 Task: Add Sprouts Hatch Jack Fancy Shredded Cheese to the cart.
Action: Mouse pressed left at (23, 106)
Screenshot: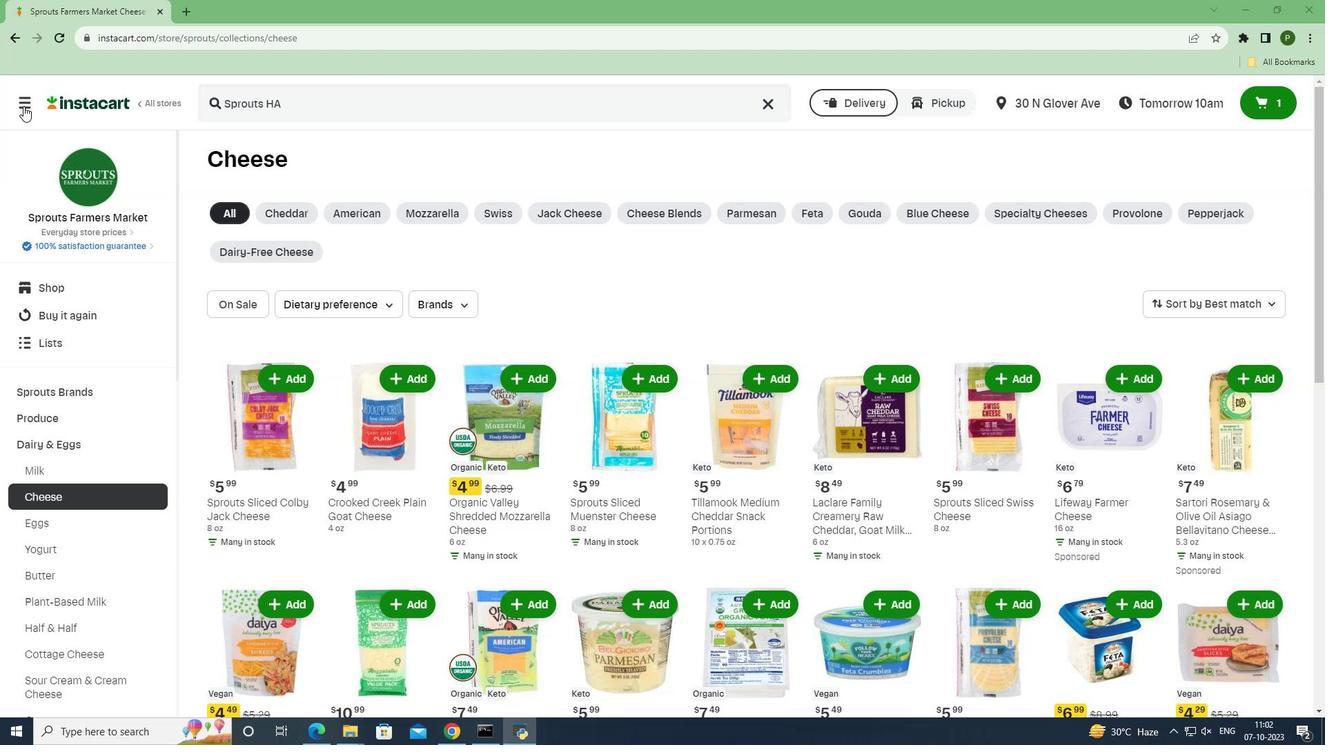 
Action: Mouse moved to (61, 355)
Screenshot: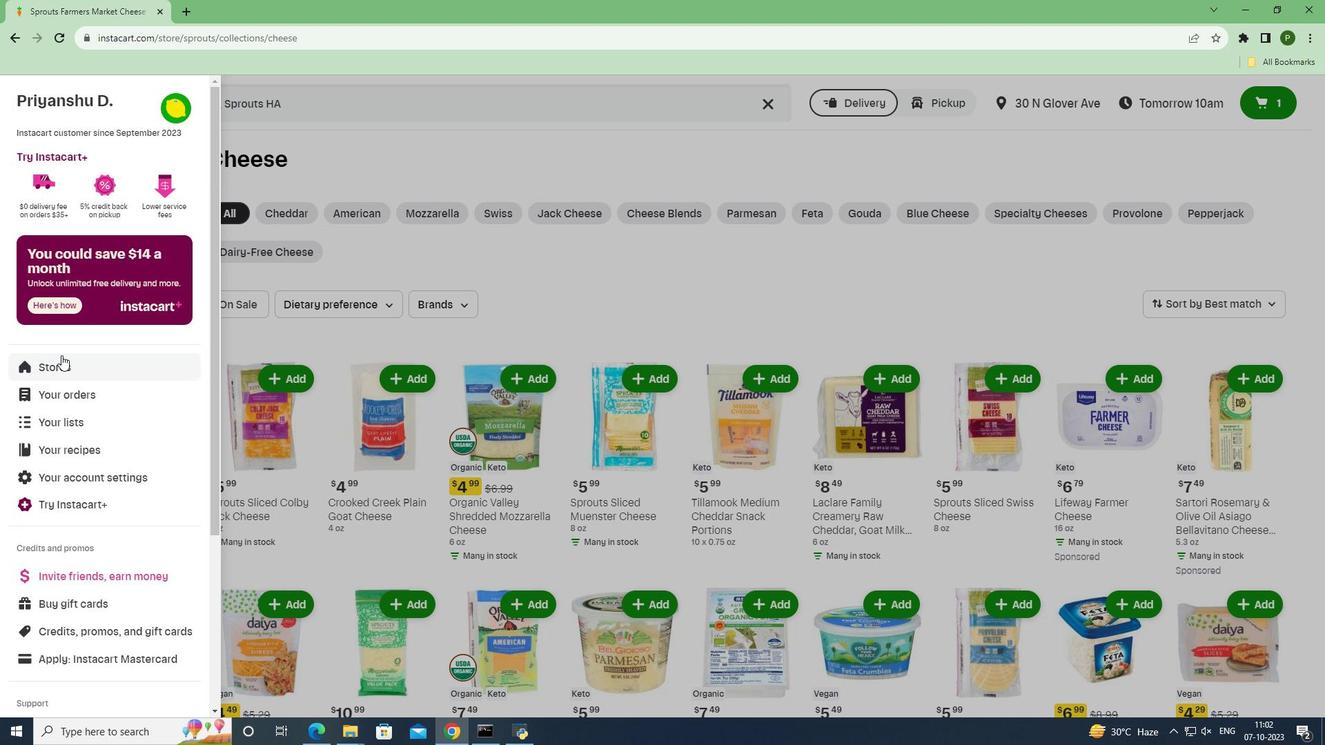
Action: Mouse pressed left at (61, 355)
Screenshot: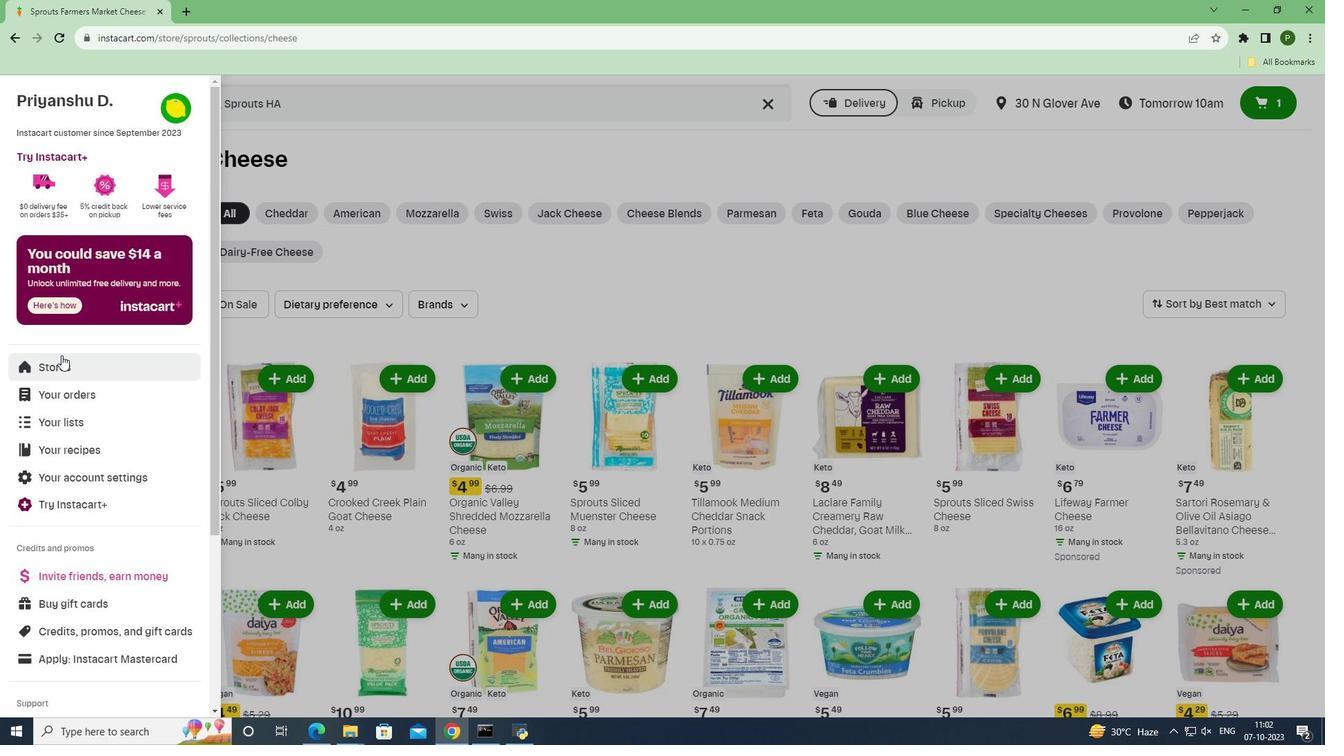 
Action: Mouse moved to (319, 159)
Screenshot: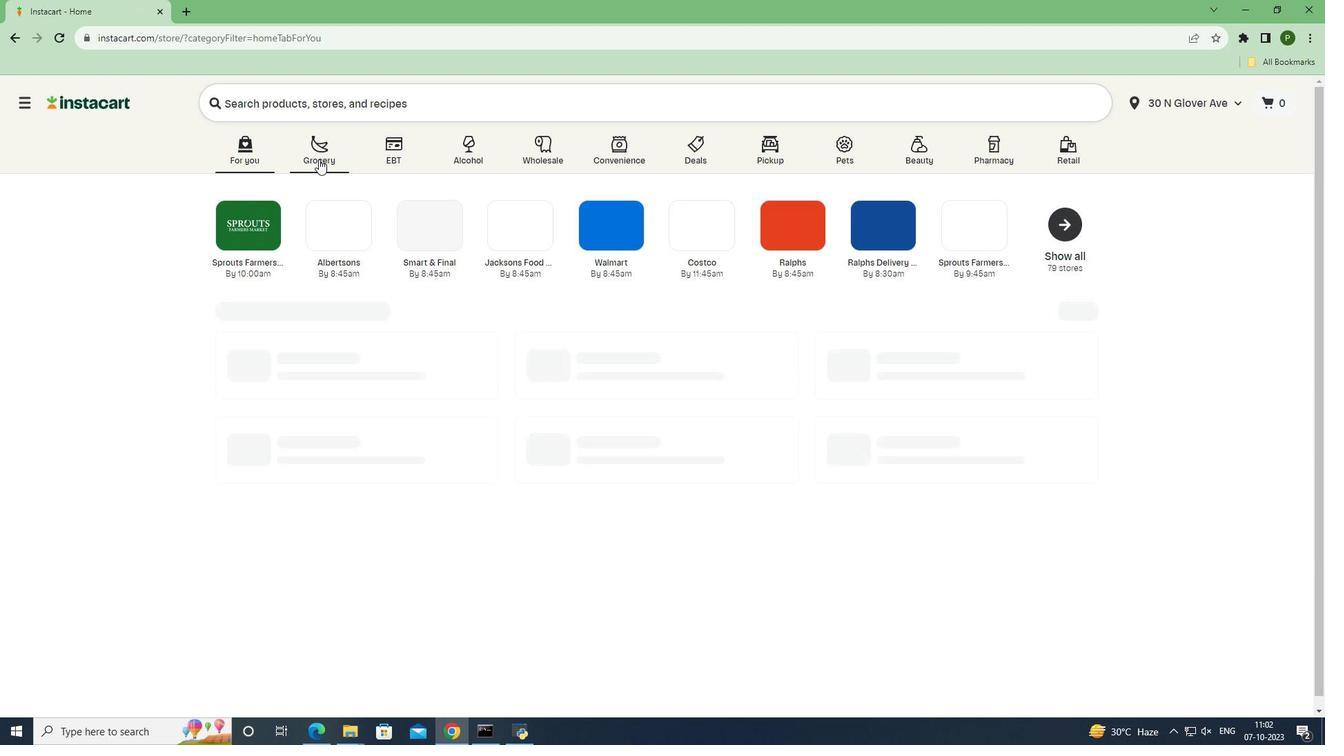 
Action: Mouse pressed left at (319, 159)
Screenshot: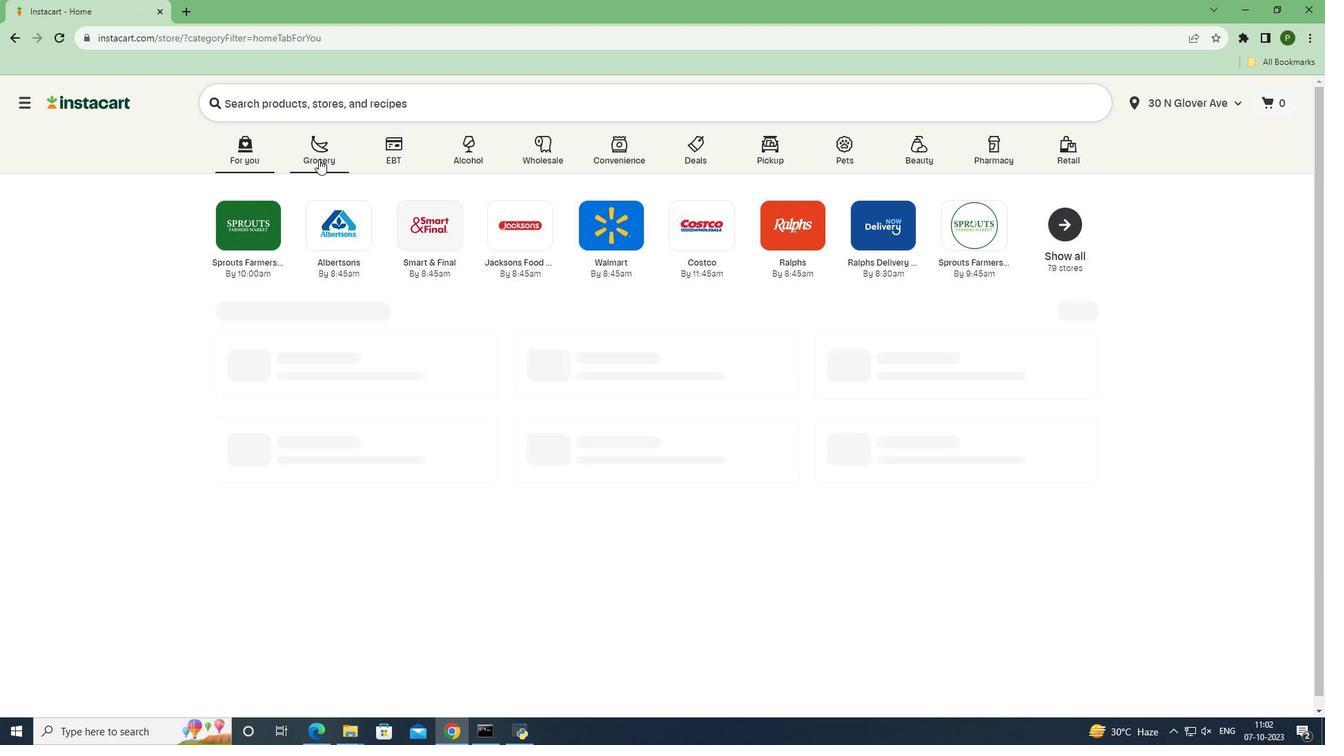 
Action: Mouse moved to (545, 299)
Screenshot: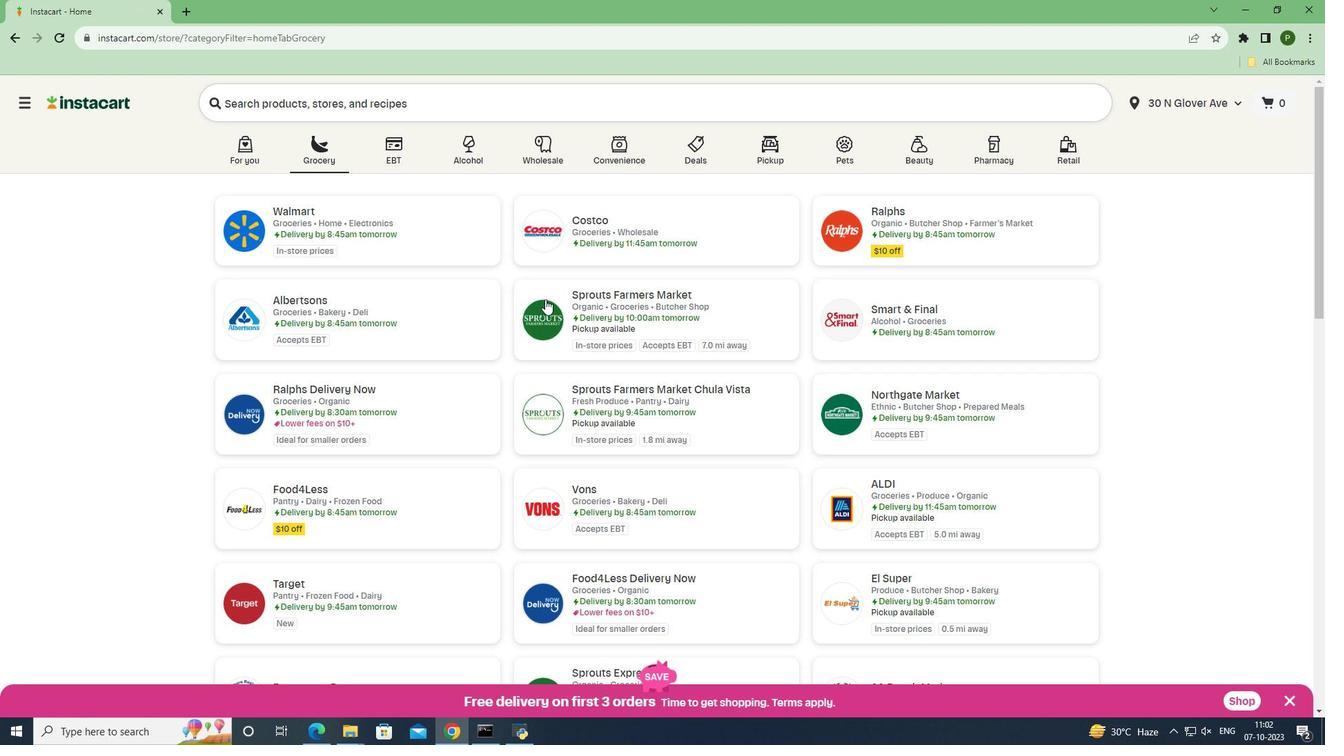 
Action: Mouse pressed left at (545, 299)
Screenshot: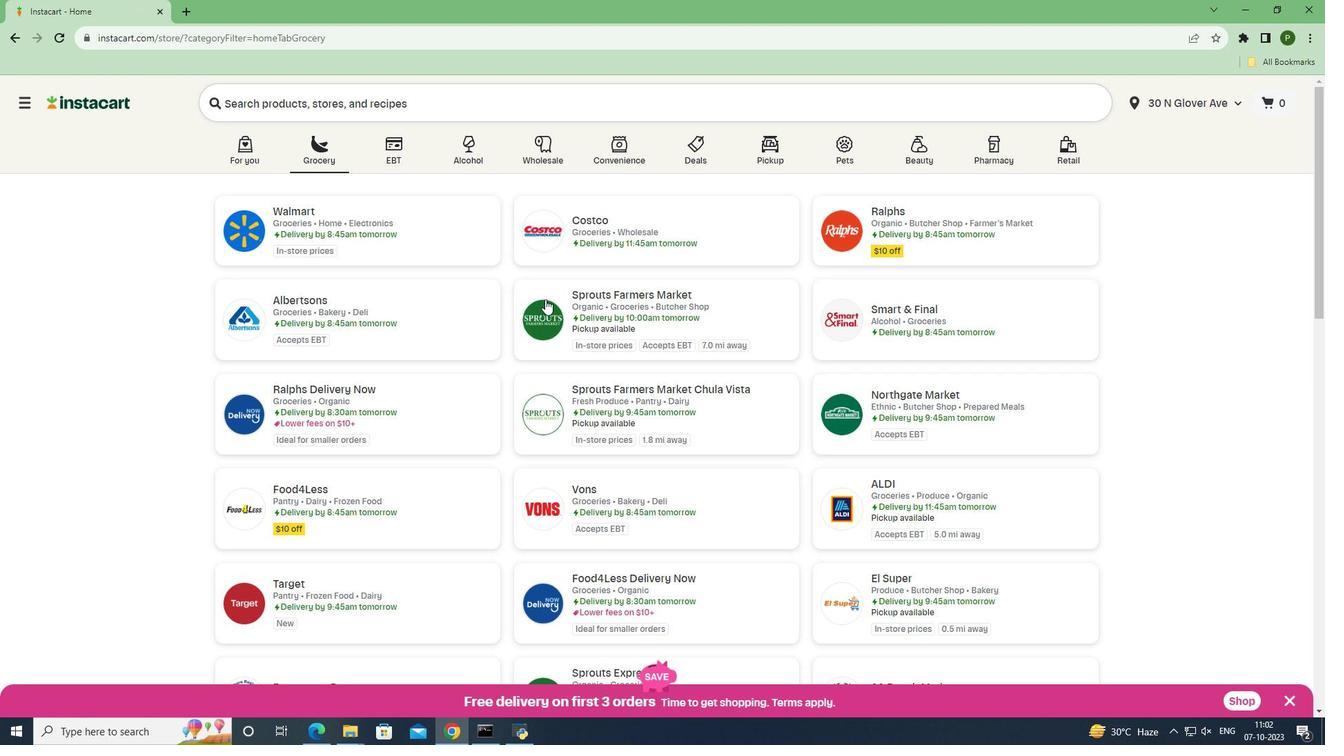 
Action: Mouse moved to (81, 449)
Screenshot: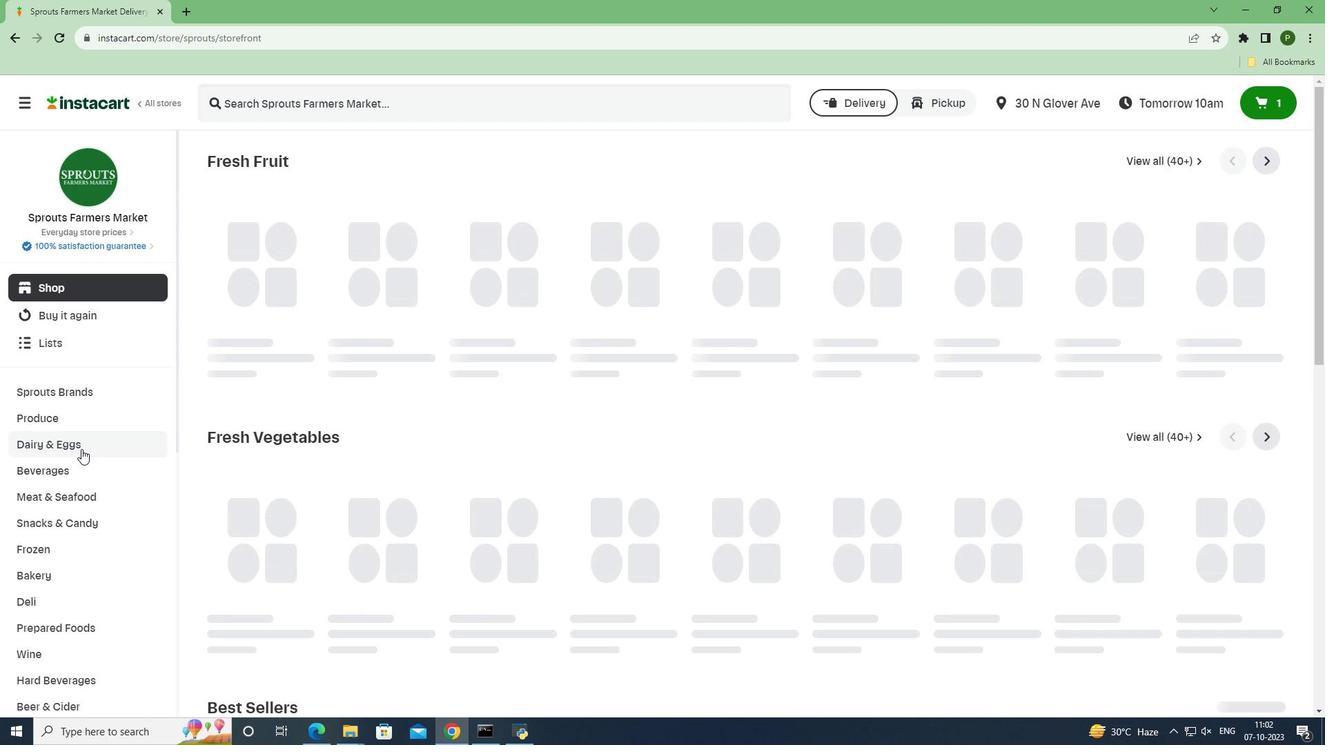 
Action: Mouse pressed left at (81, 449)
Screenshot: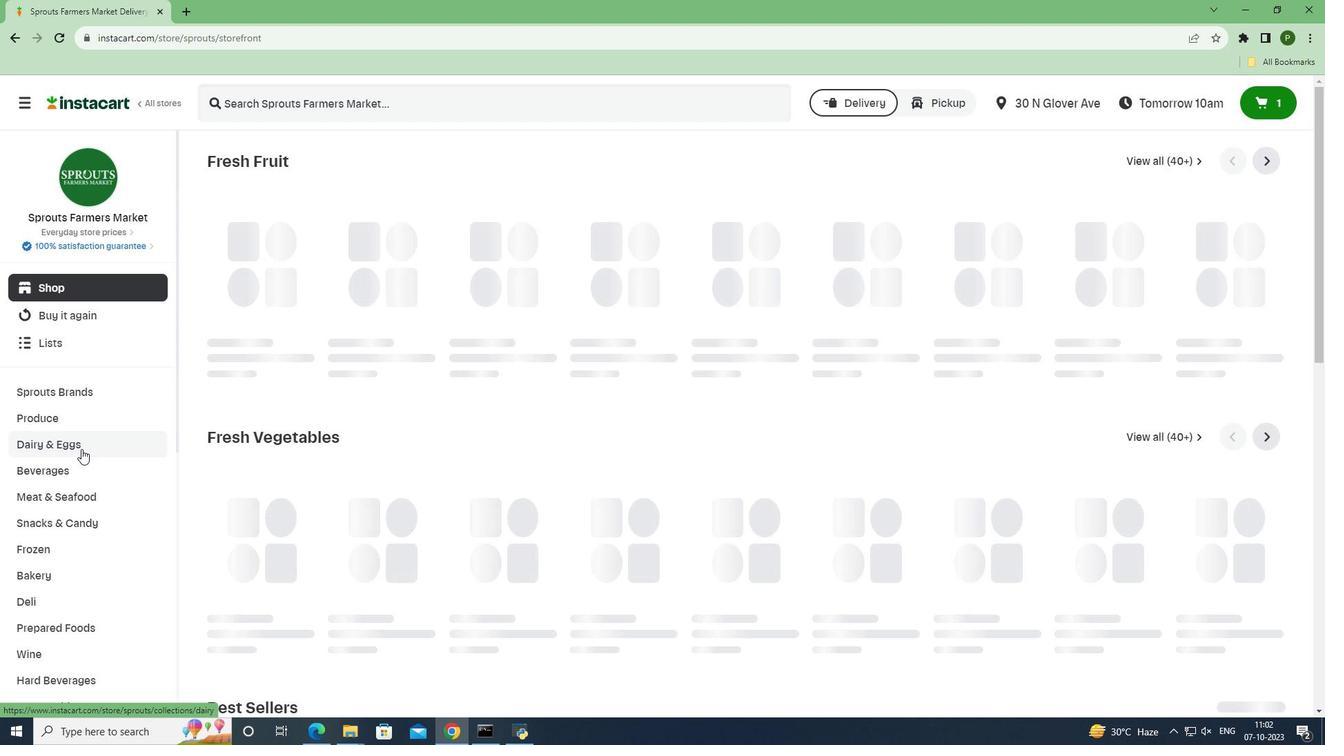 
Action: Mouse moved to (81, 504)
Screenshot: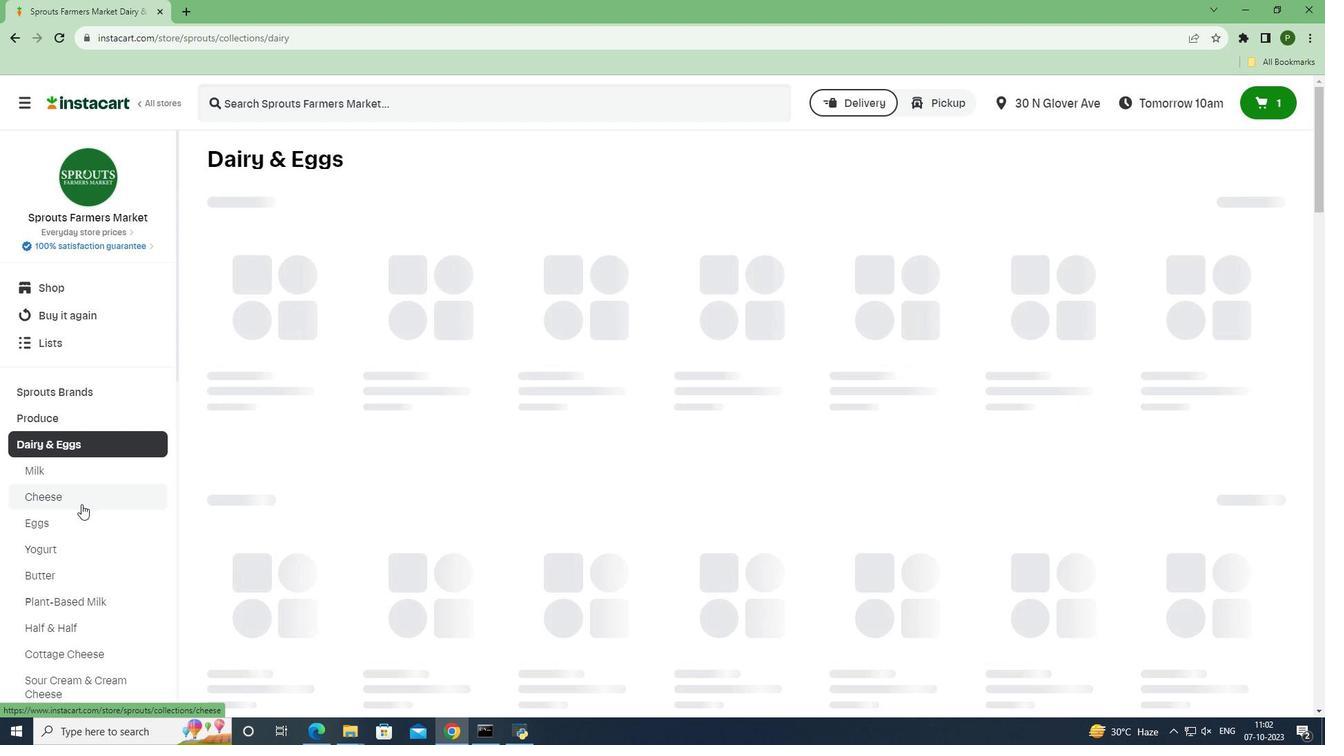 
Action: Mouse pressed left at (81, 504)
Screenshot: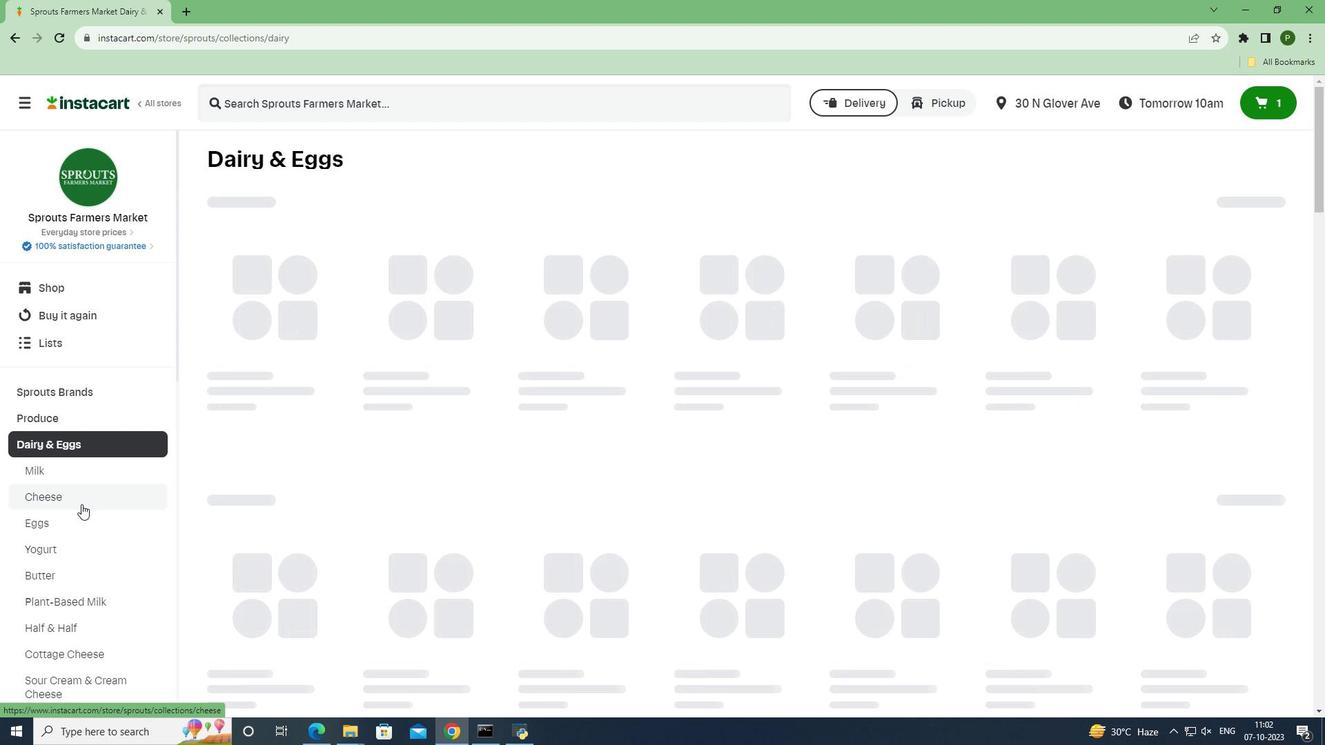 
Action: Mouse moved to (305, 107)
Screenshot: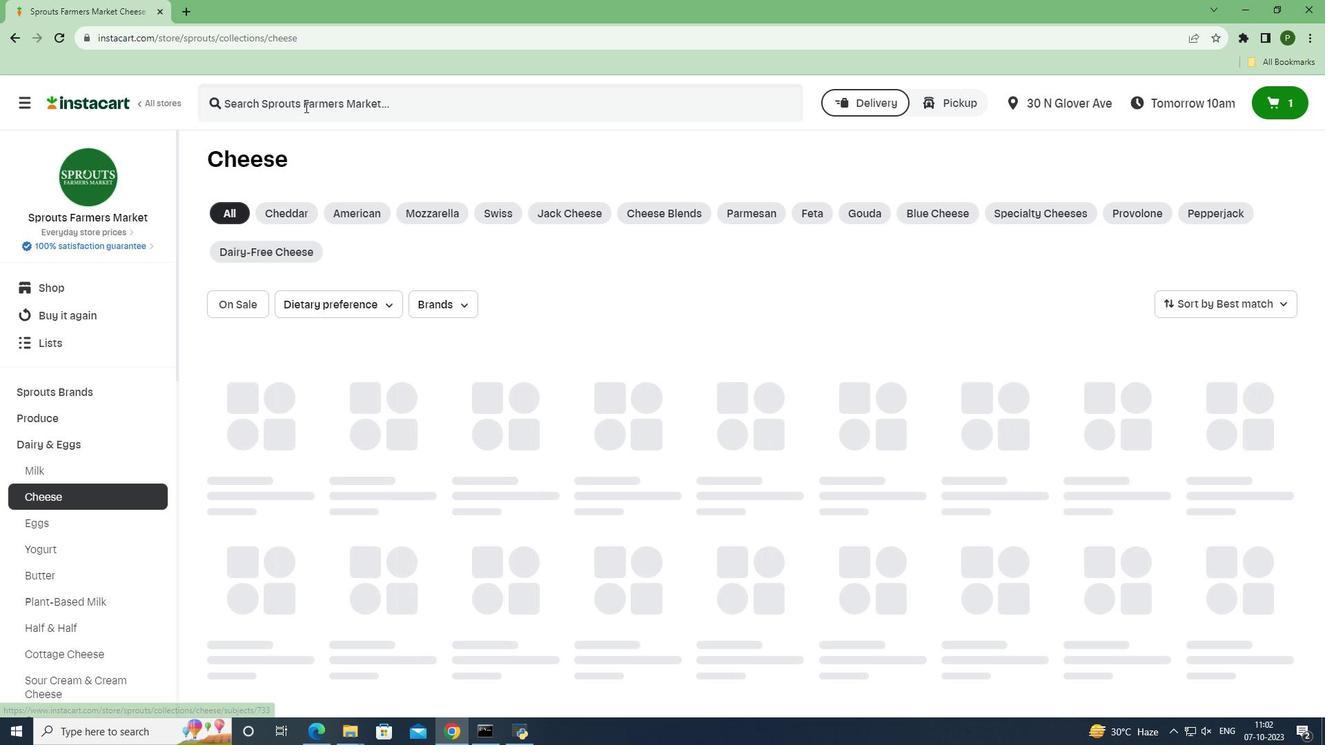 
Action: Mouse pressed left at (305, 107)
Screenshot: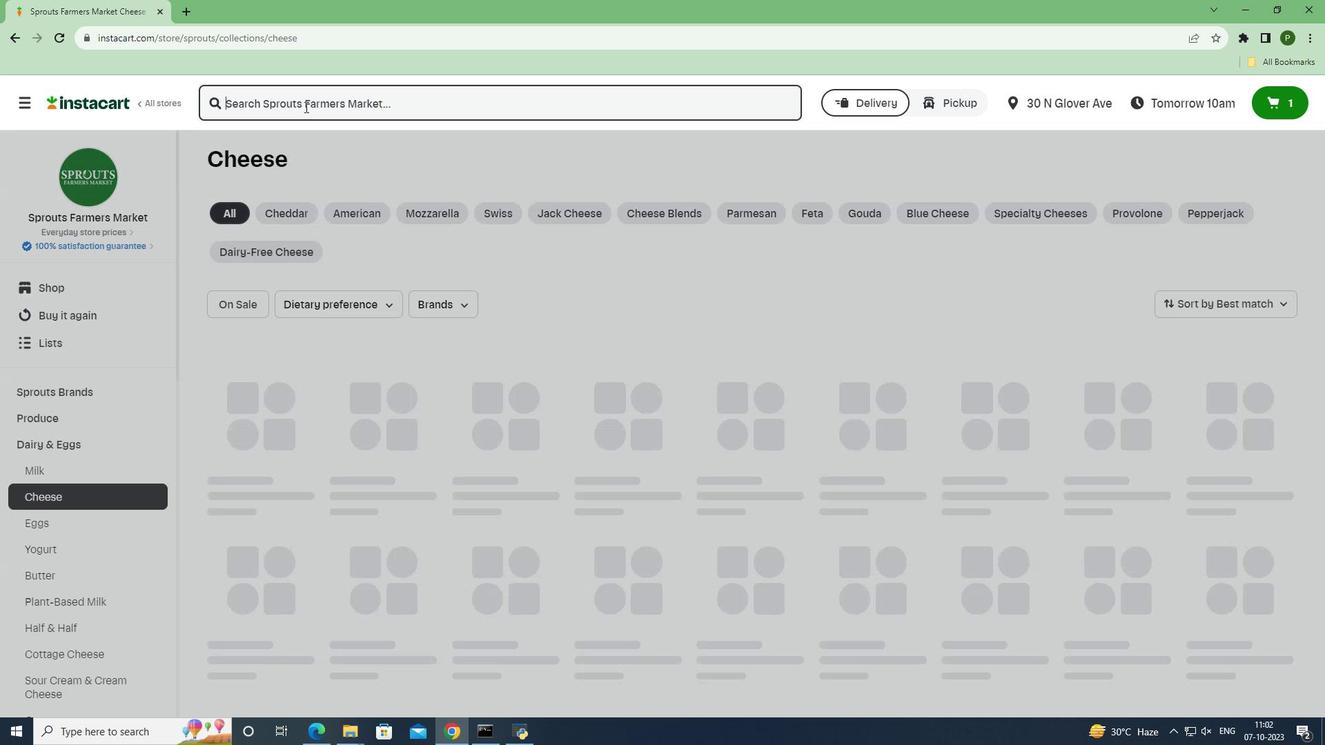 
Action: Key pressed <Key.caps_lock>S<Key.caps_lock>
Screenshot: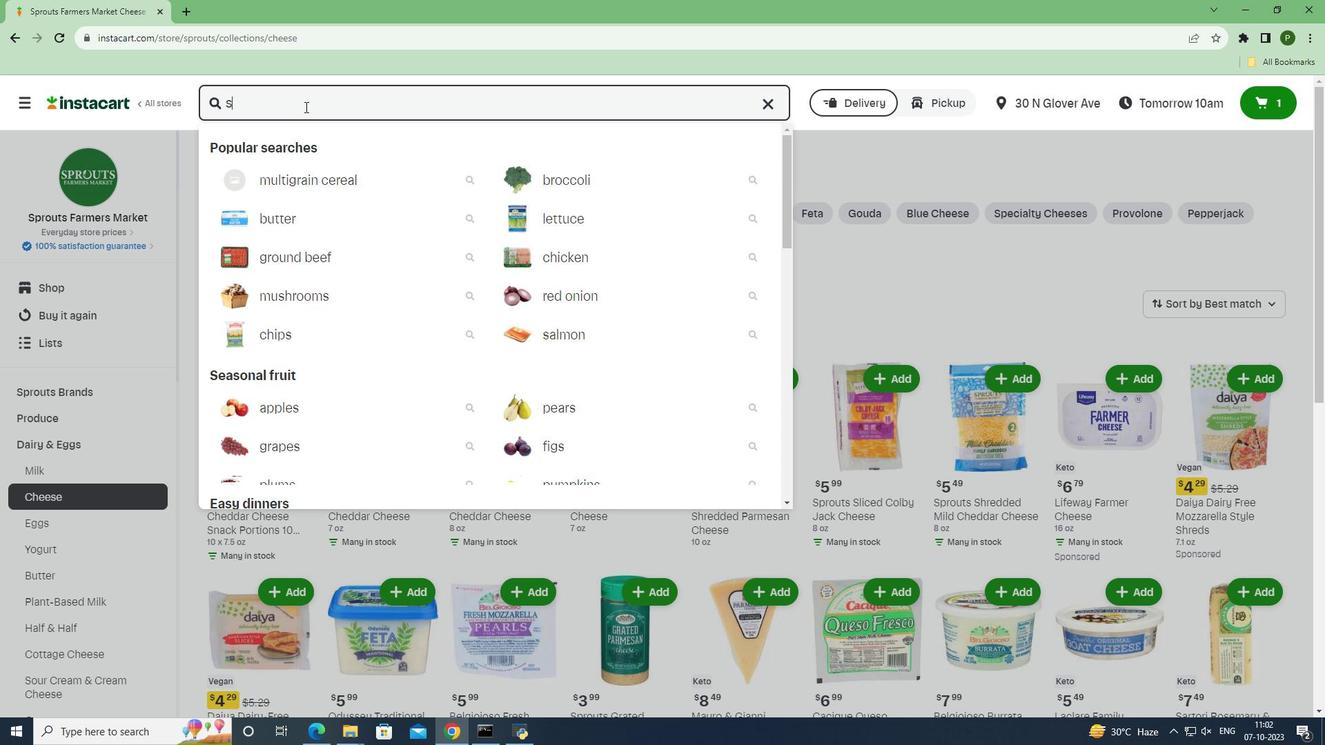 
Action: Mouse moved to (305, 107)
Screenshot: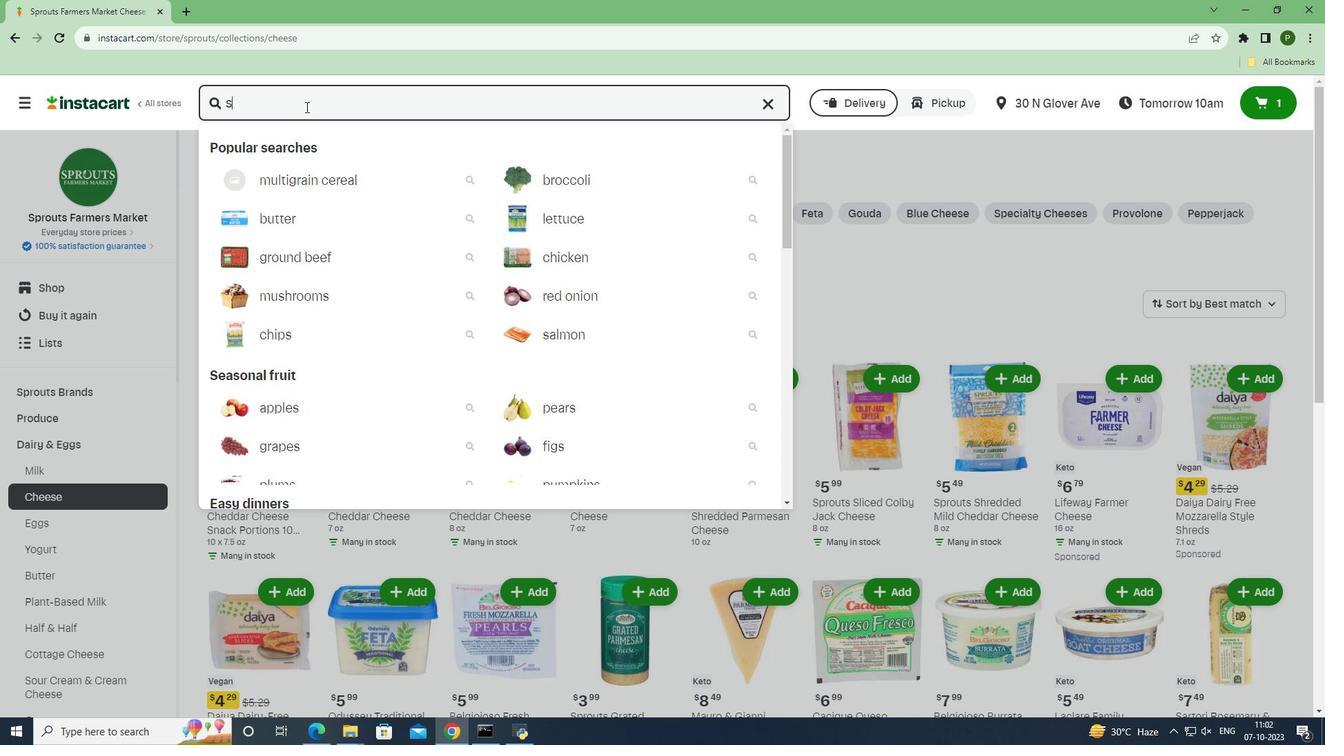 
Action: Key pressed prouts<Key.space><Key.caps_lock>H<Key.caps_lock>atch<Key.space><Key.caps_lock>J<Key.caps_lock>ack<Key.space><Key.caps_lock>F<Key.caps_lock>ancy<Key.space><Key.caps_lock>S<Key.caps_lock>hredded<Key.space><Key.caps_lock>C<Key.caps_lock>heese<Key.enter>
Screenshot: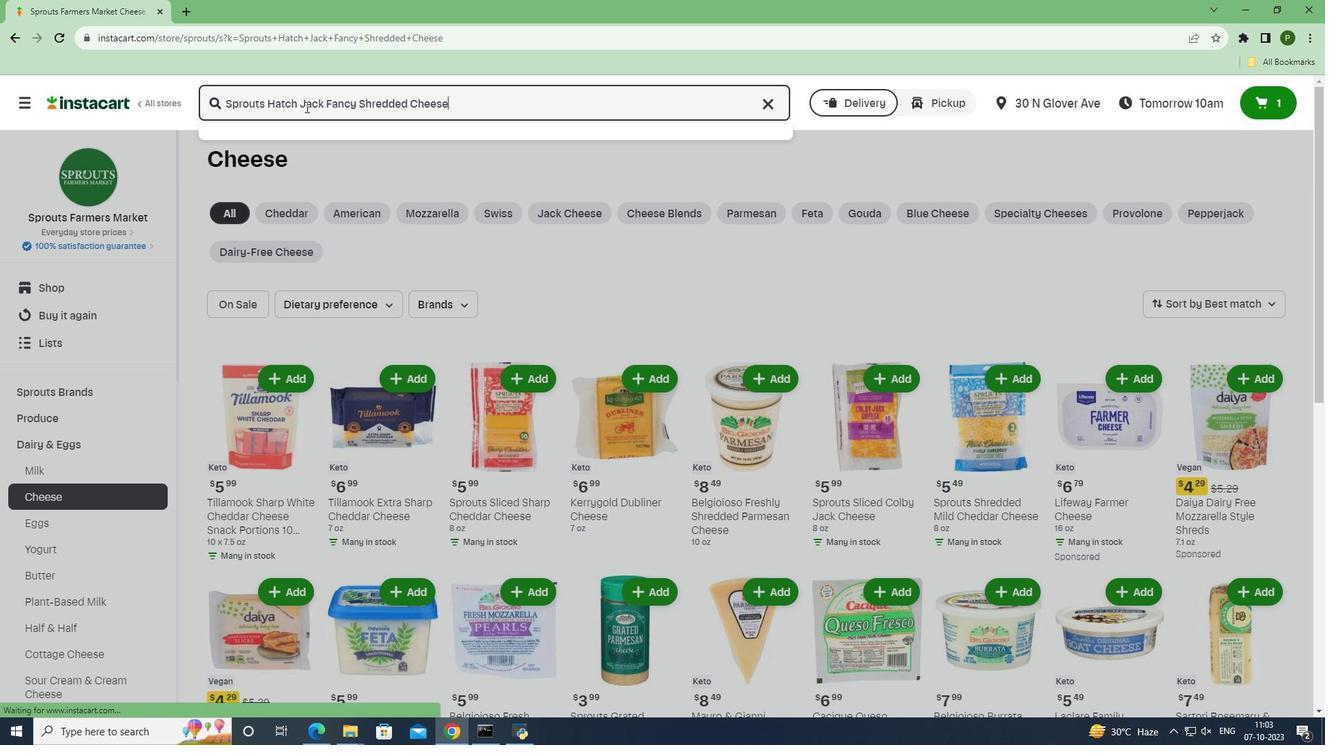
Action: Mouse moved to (810, 247)
Screenshot: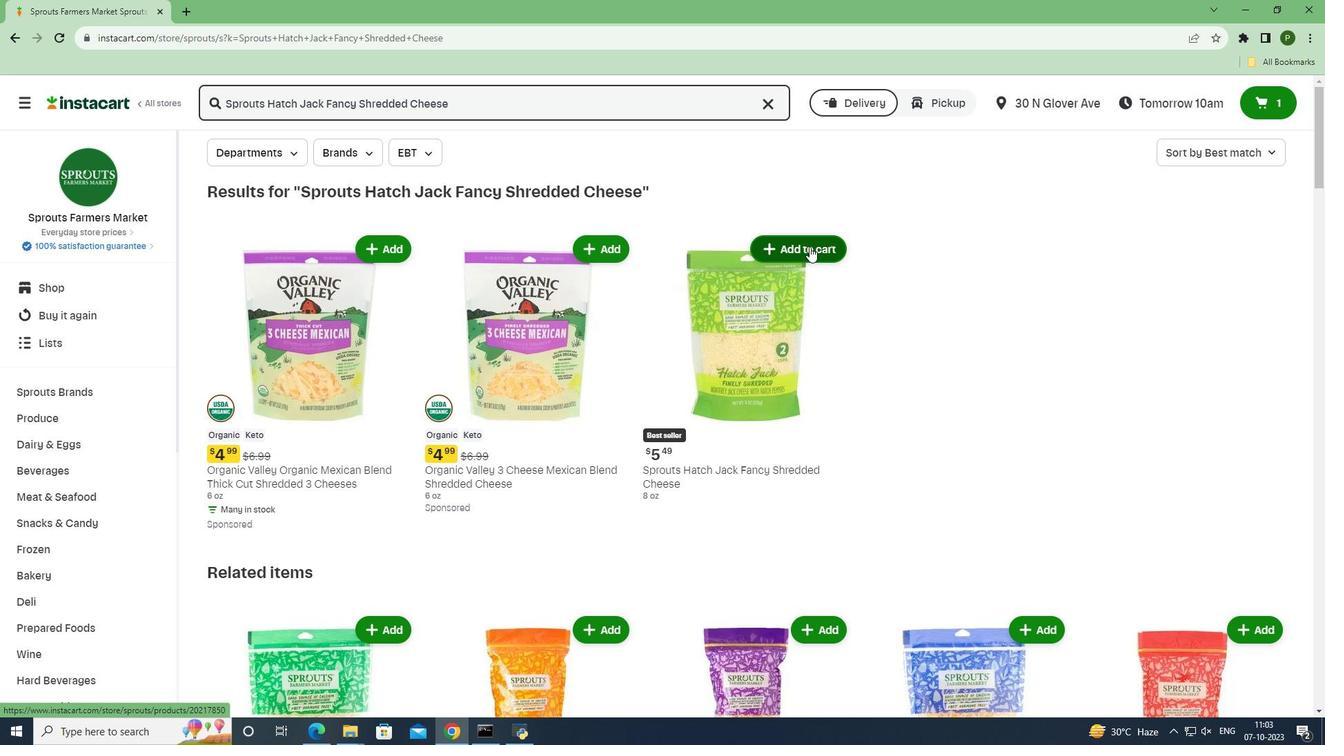 
Action: Mouse pressed left at (810, 247)
Screenshot: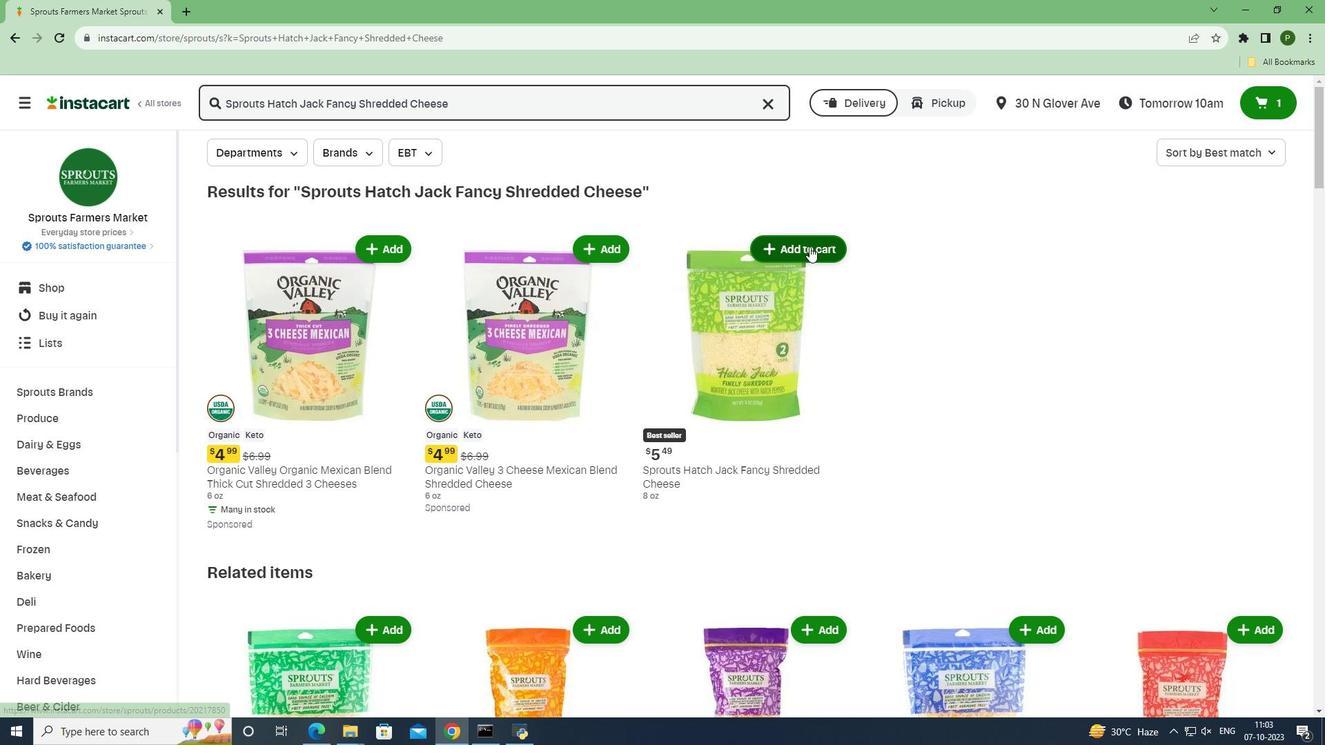 
Action: Mouse moved to (903, 357)
Screenshot: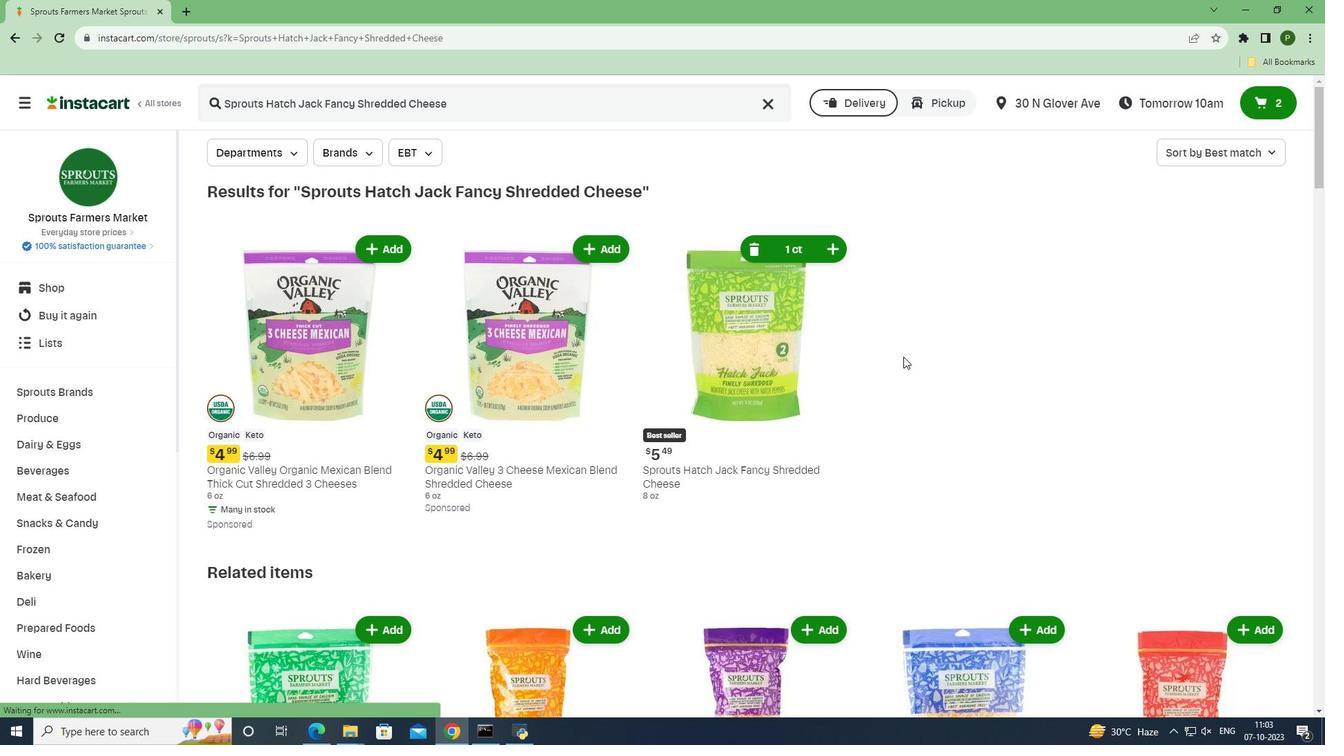 
